 Task: Open software development proposal by pandadoc template from the template gallery.
Action: Mouse moved to (53, 94)
Screenshot: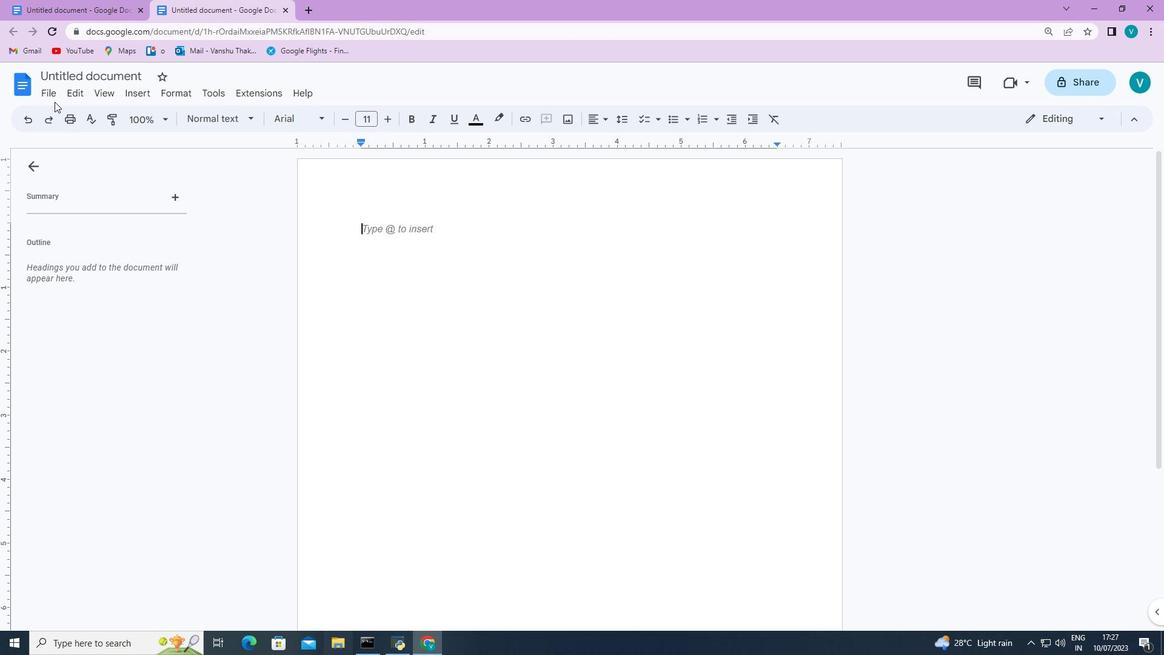 
Action: Mouse pressed left at (53, 94)
Screenshot: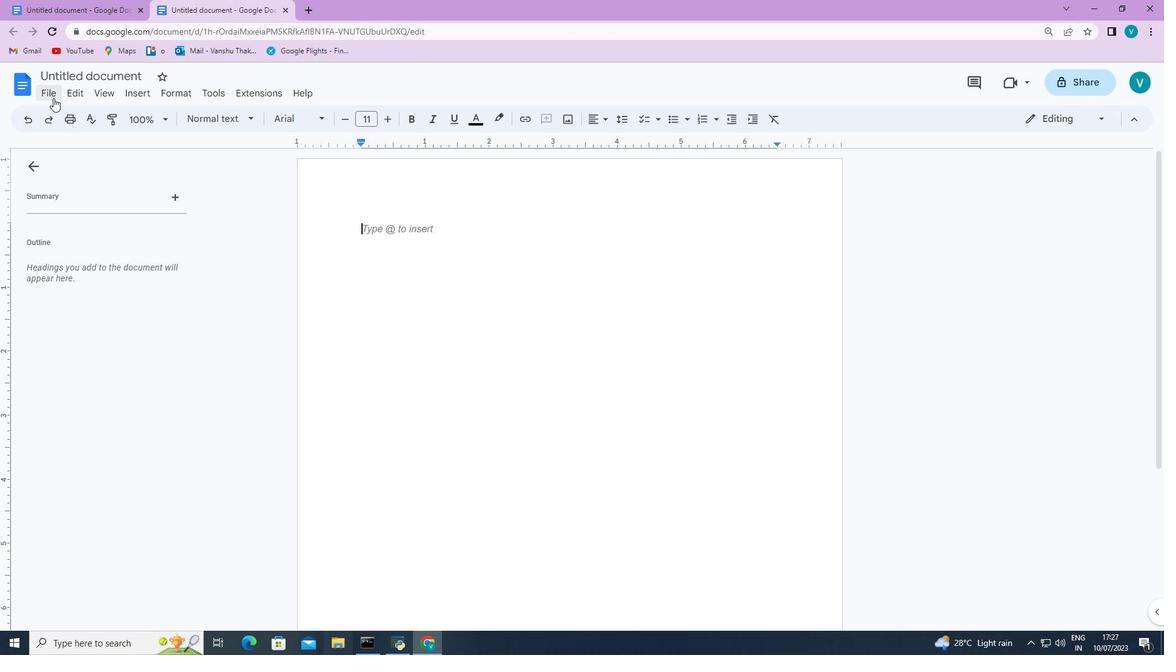 
Action: Mouse moved to (292, 143)
Screenshot: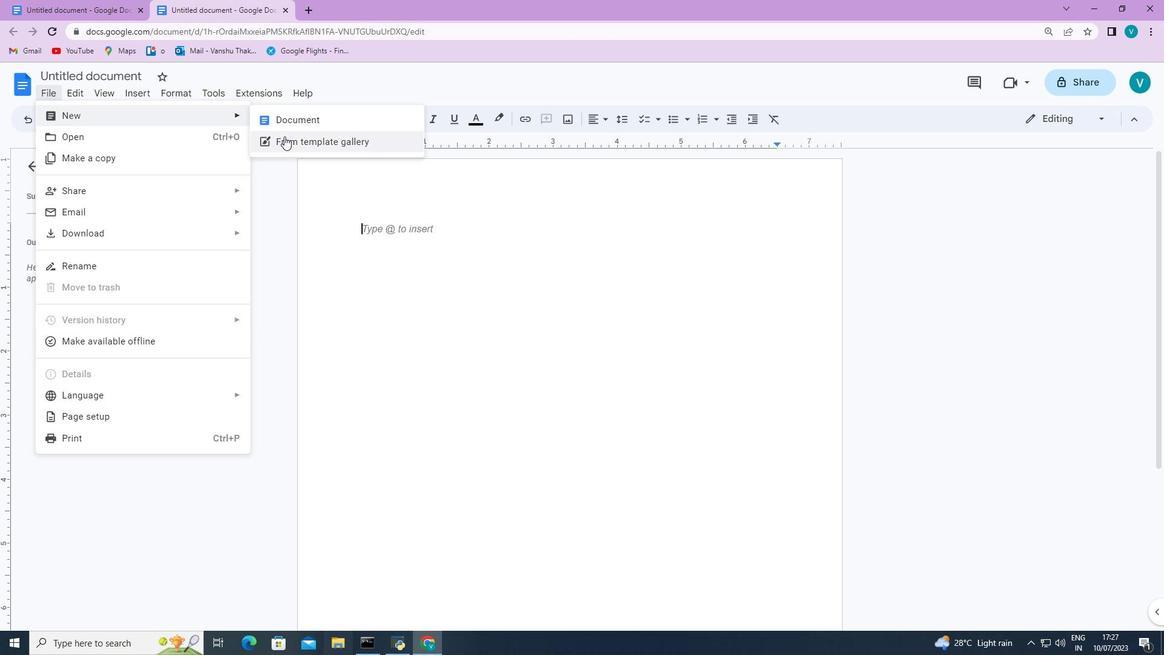 
Action: Mouse pressed left at (292, 143)
Screenshot: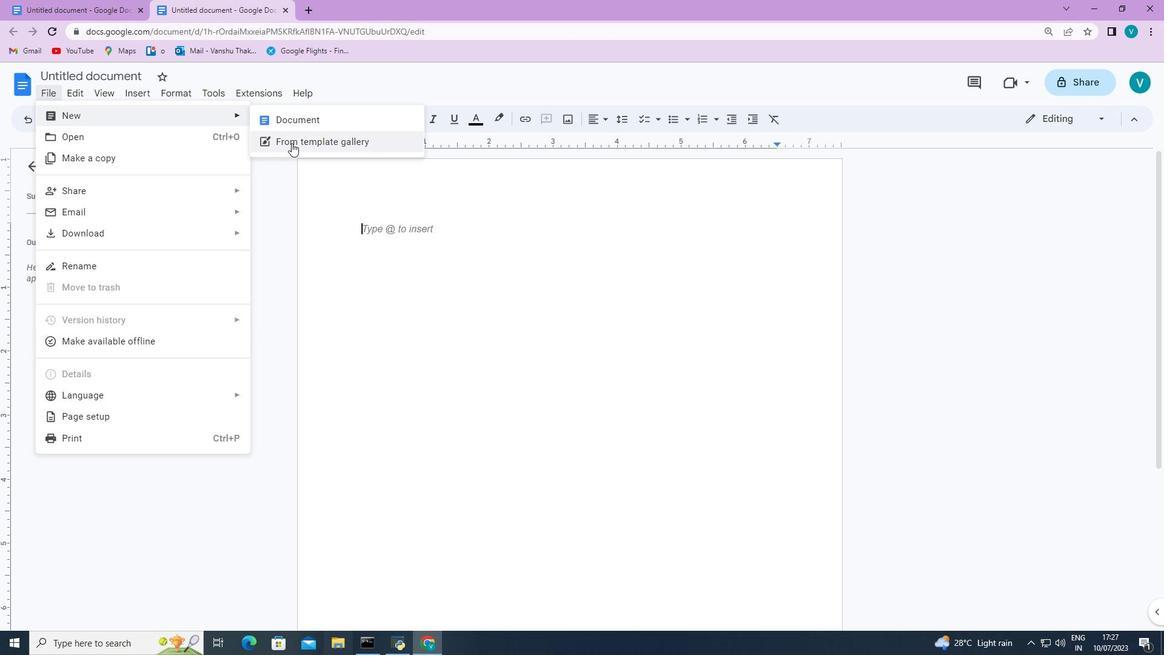 
Action: Mouse moved to (402, 303)
Screenshot: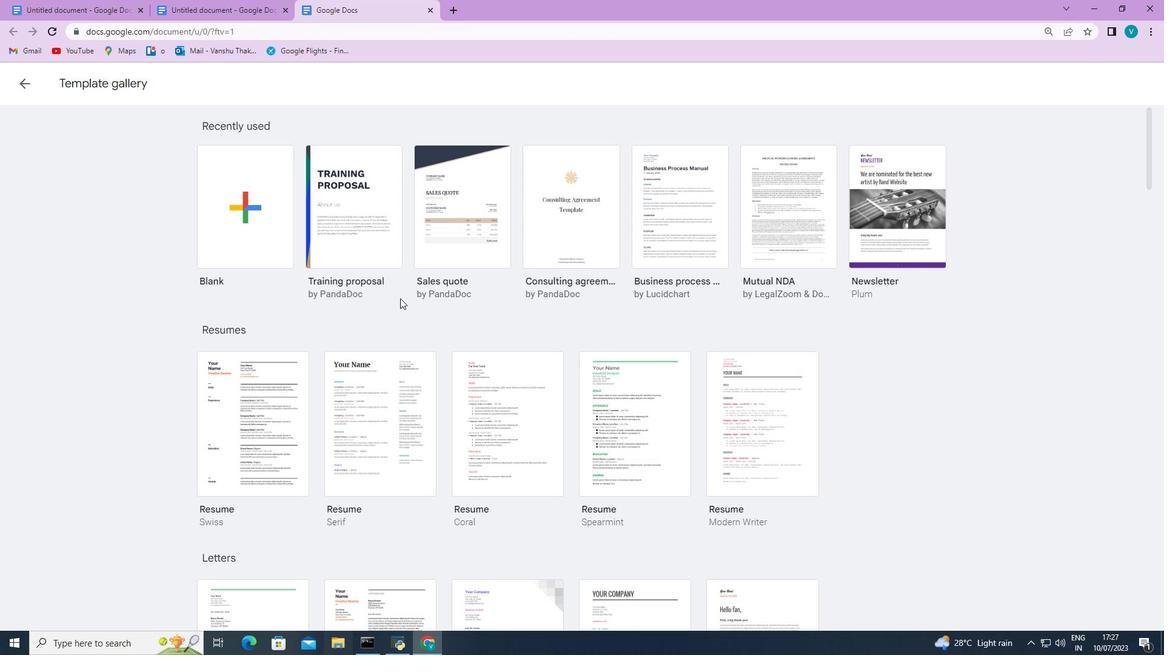 
Action: Mouse scrolled (402, 303) with delta (0, 0)
Screenshot: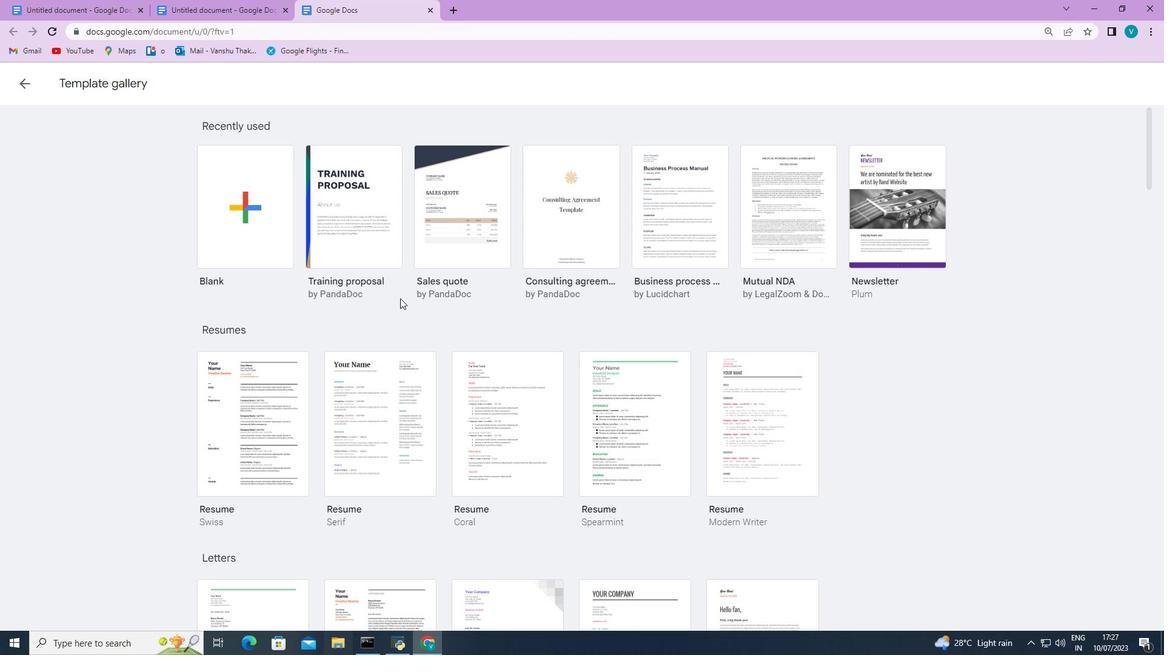 
Action: Mouse moved to (403, 305)
Screenshot: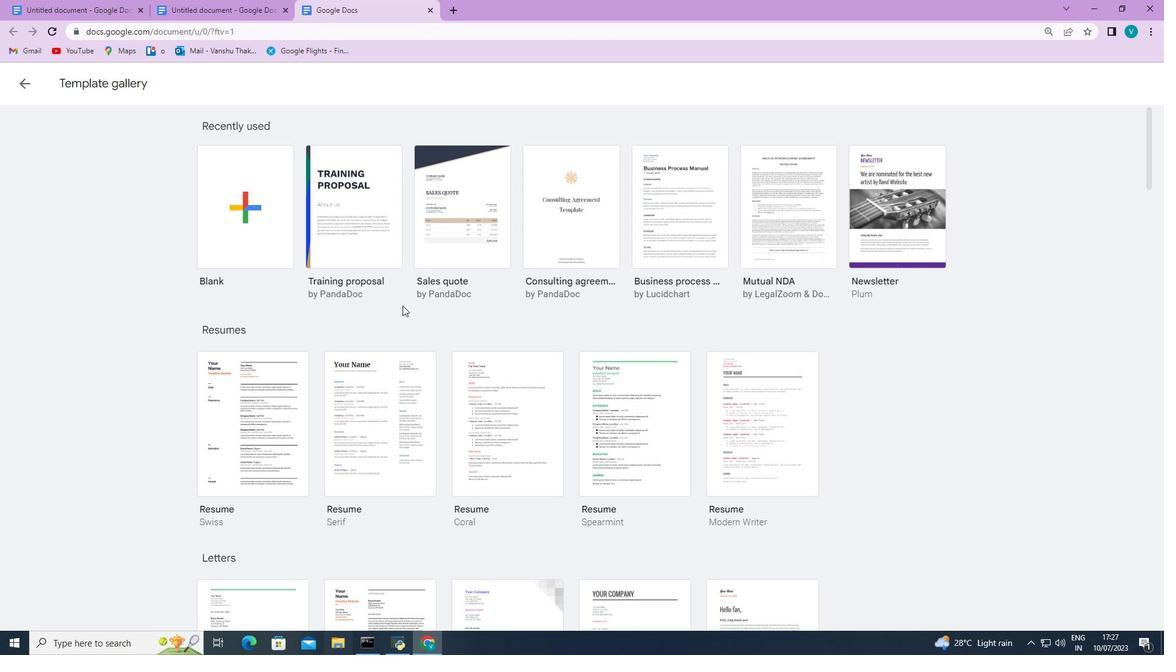 
Action: Mouse scrolled (403, 305) with delta (0, 0)
Screenshot: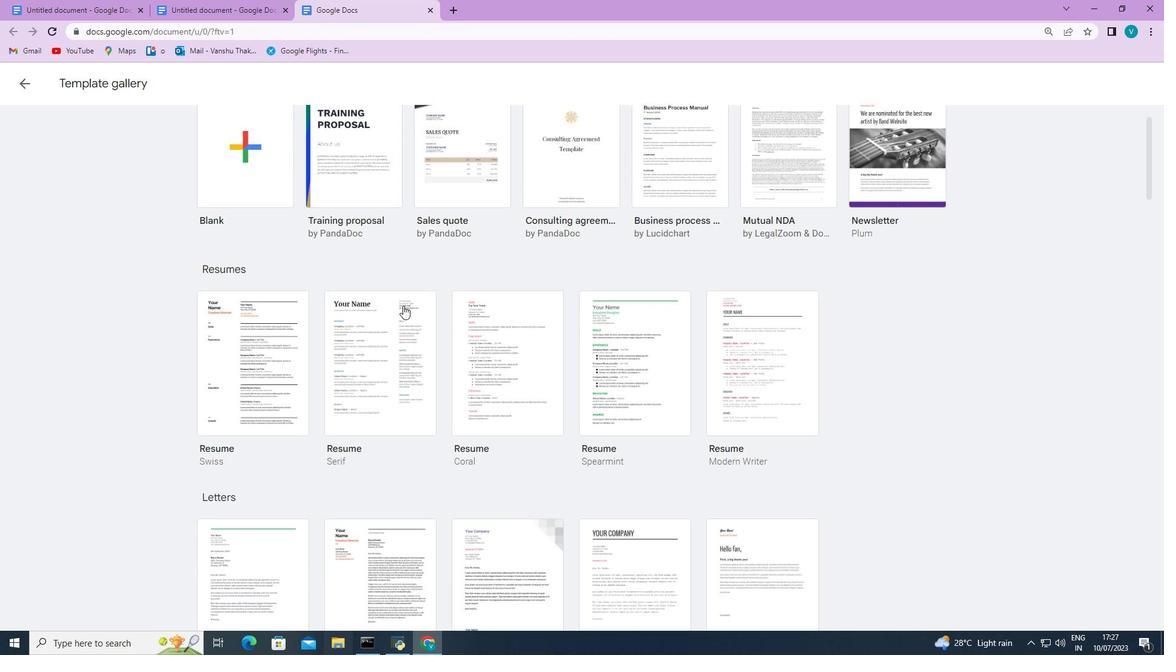 
Action: Mouse scrolled (403, 305) with delta (0, 0)
Screenshot: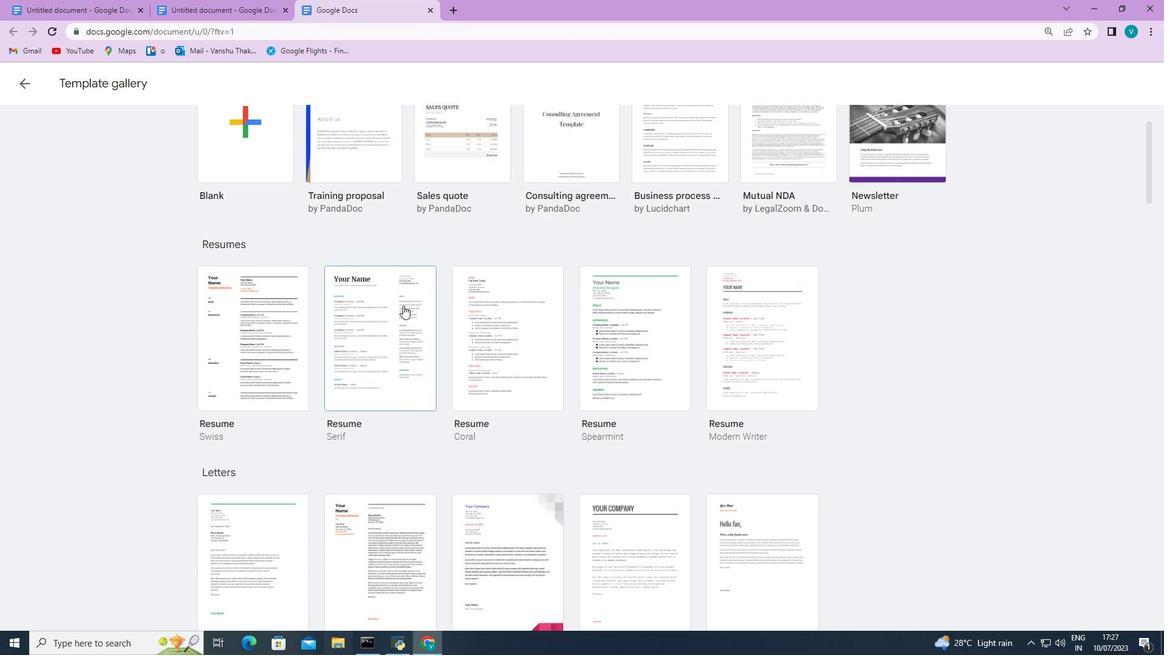 
Action: Mouse scrolled (403, 305) with delta (0, 0)
Screenshot: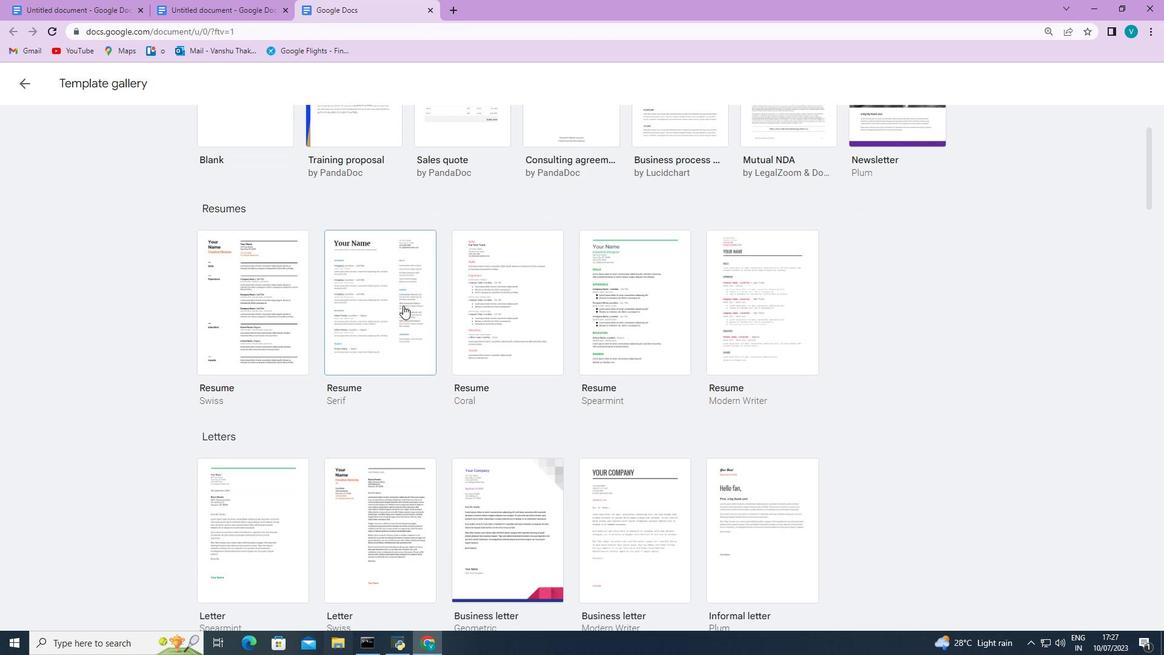 
Action: Mouse scrolled (403, 305) with delta (0, 0)
Screenshot: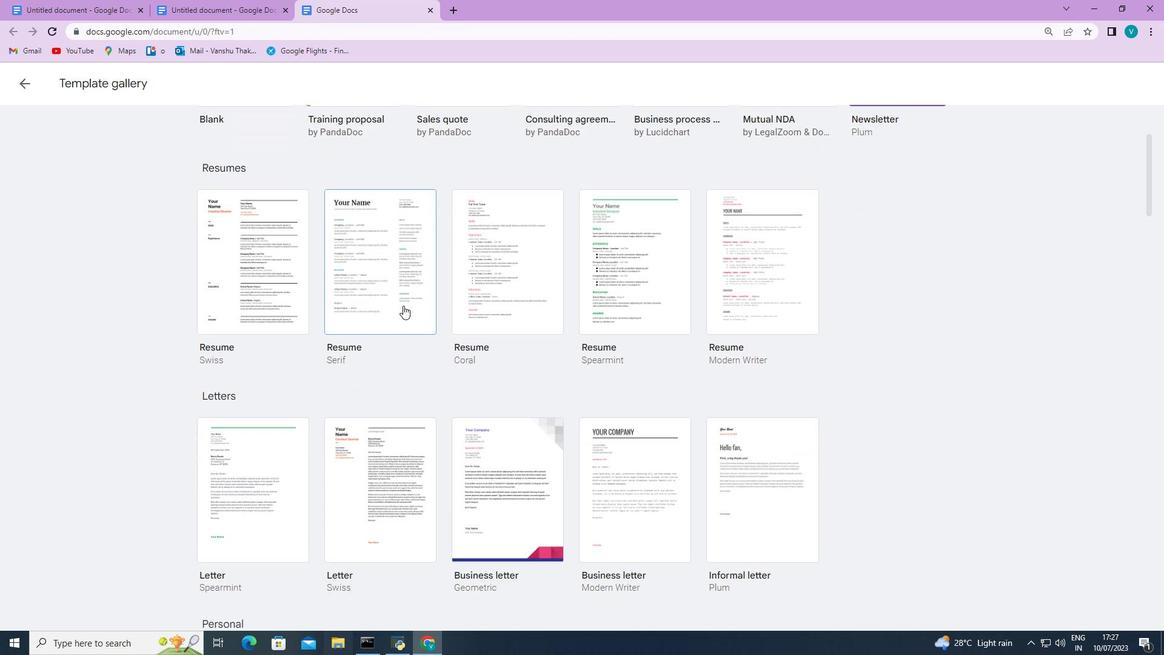 
Action: Mouse scrolled (403, 305) with delta (0, 0)
Screenshot: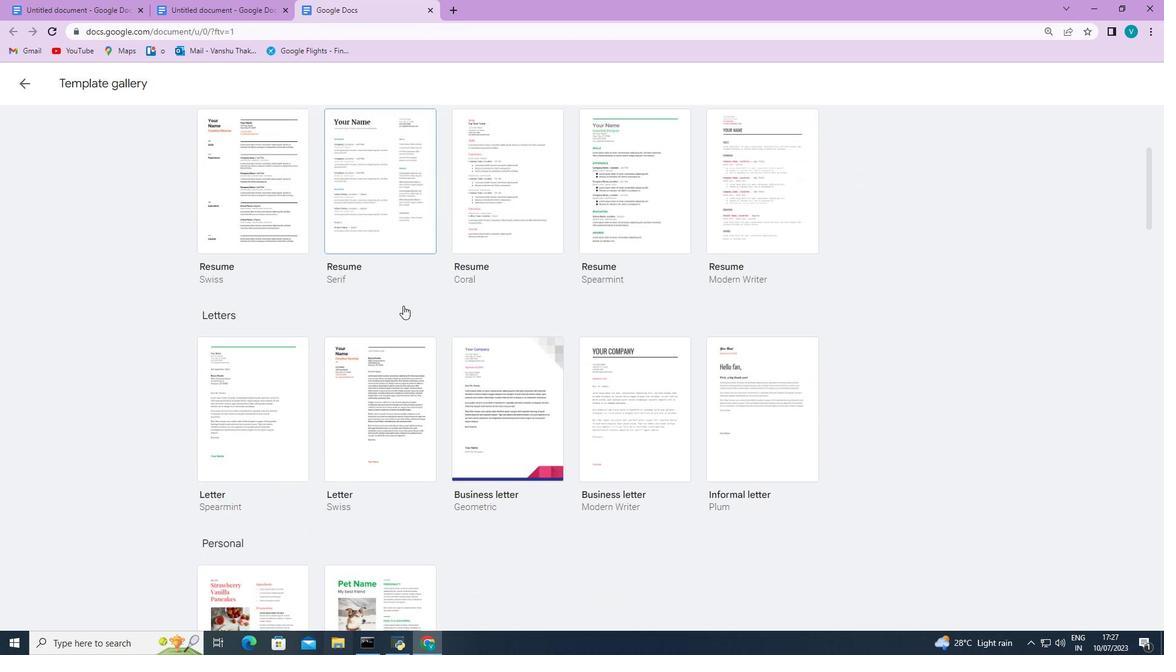 
Action: Mouse scrolled (403, 305) with delta (0, 0)
Screenshot: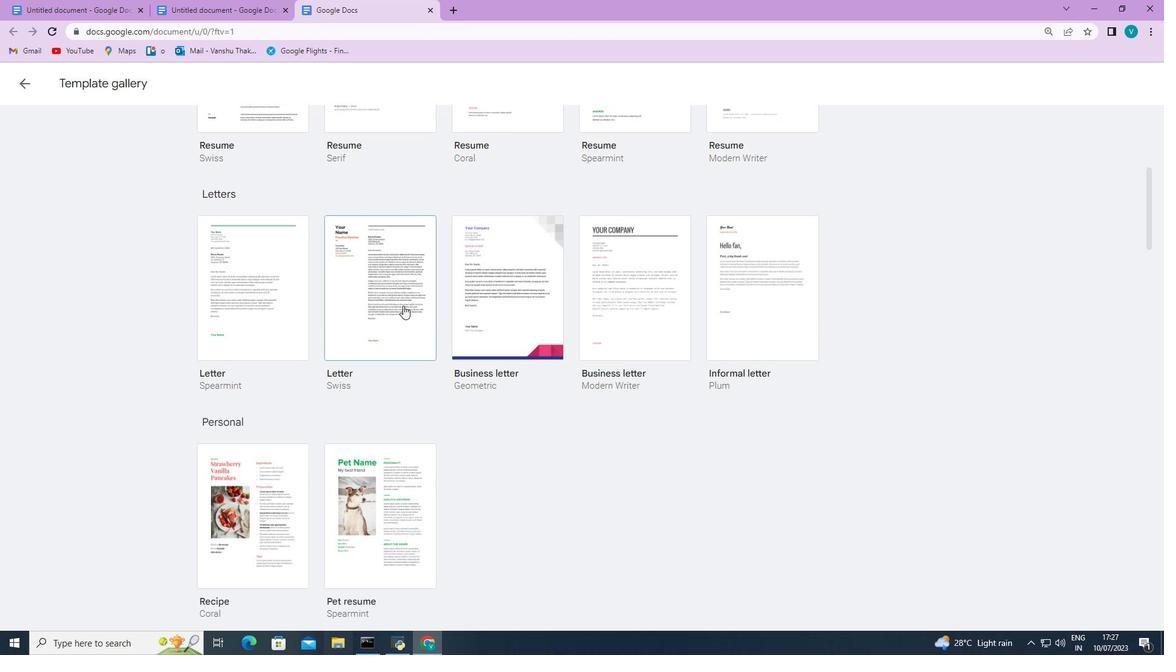 
Action: Mouse scrolled (403, 305) with delta (0, 0)
Screenshot: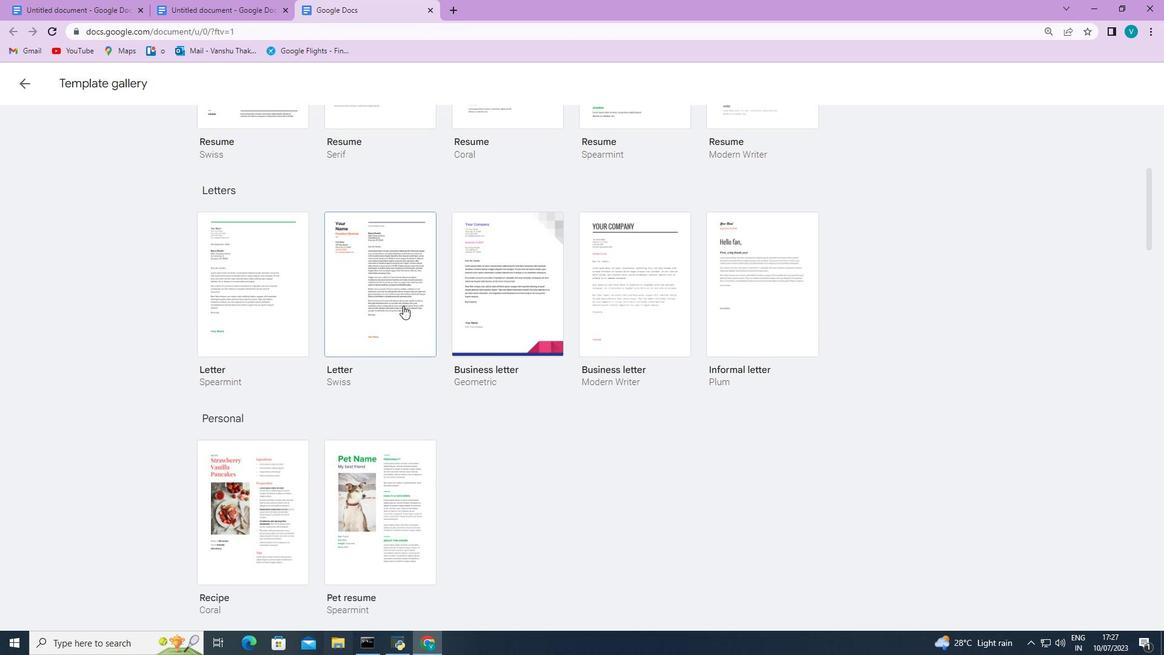 
Action: Mouse scrolled (403, 305) with delta (0, 0)
Screenshot: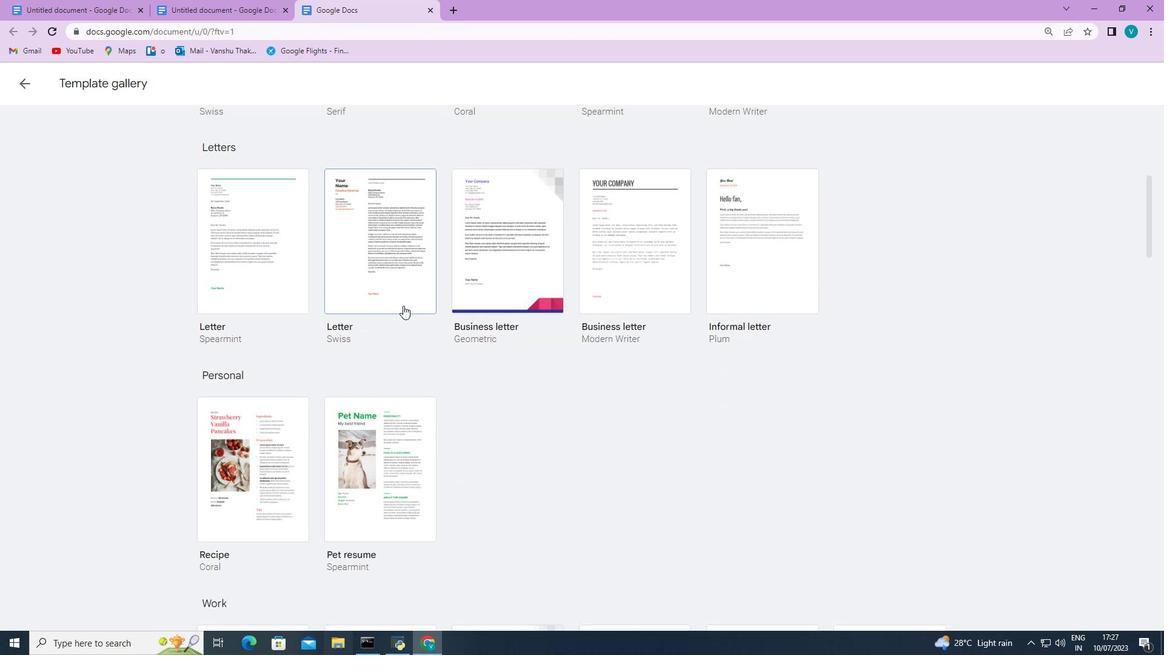 
Action: Mouse scrolled (403, 305) with delta (0, 0)
Screenshot: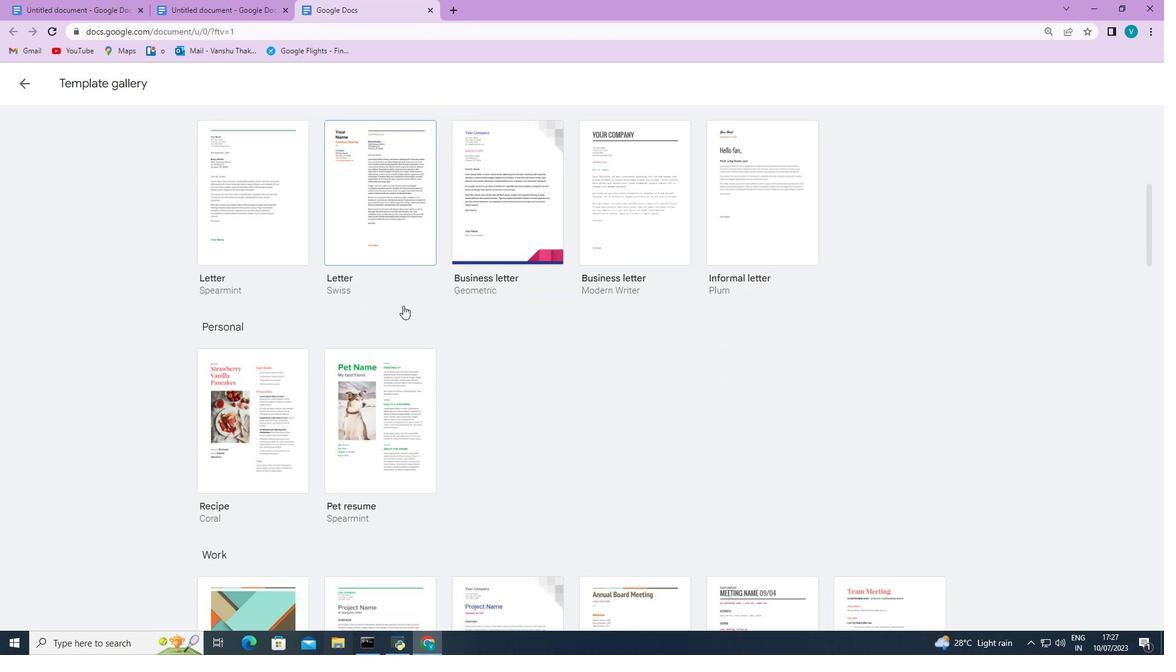 
Action: Mouse scrolled (403, 305) with delta (0, 0)
Screenshot: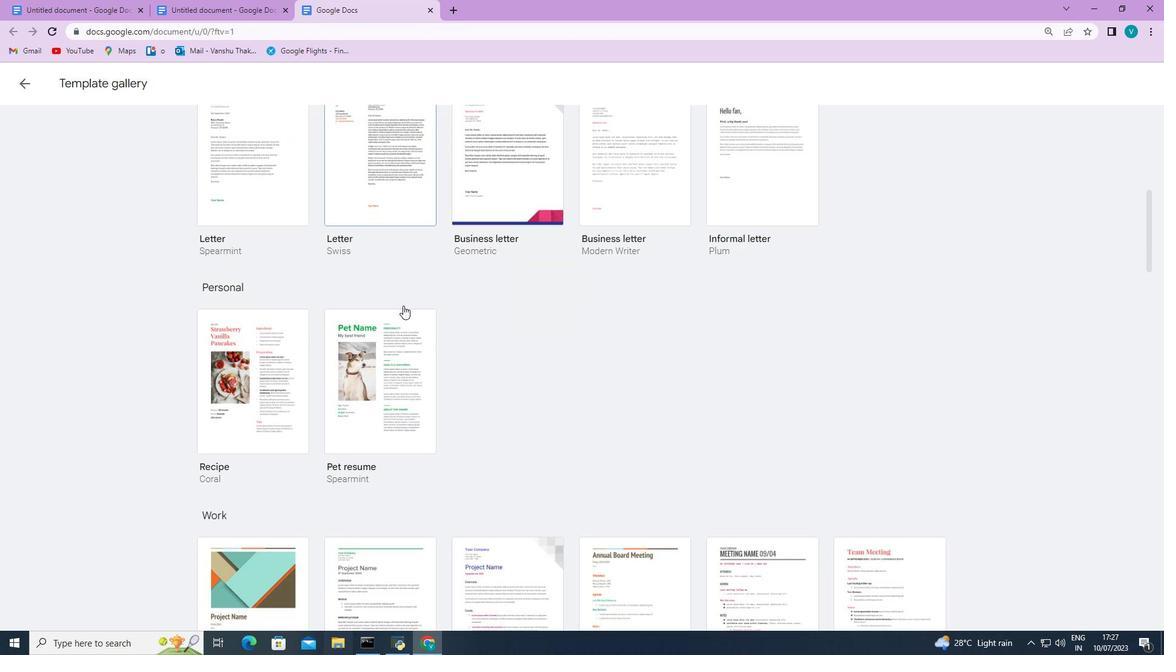 
Action: Mouse scrolled (403, 305) with delta (0, 0)
Screenshot: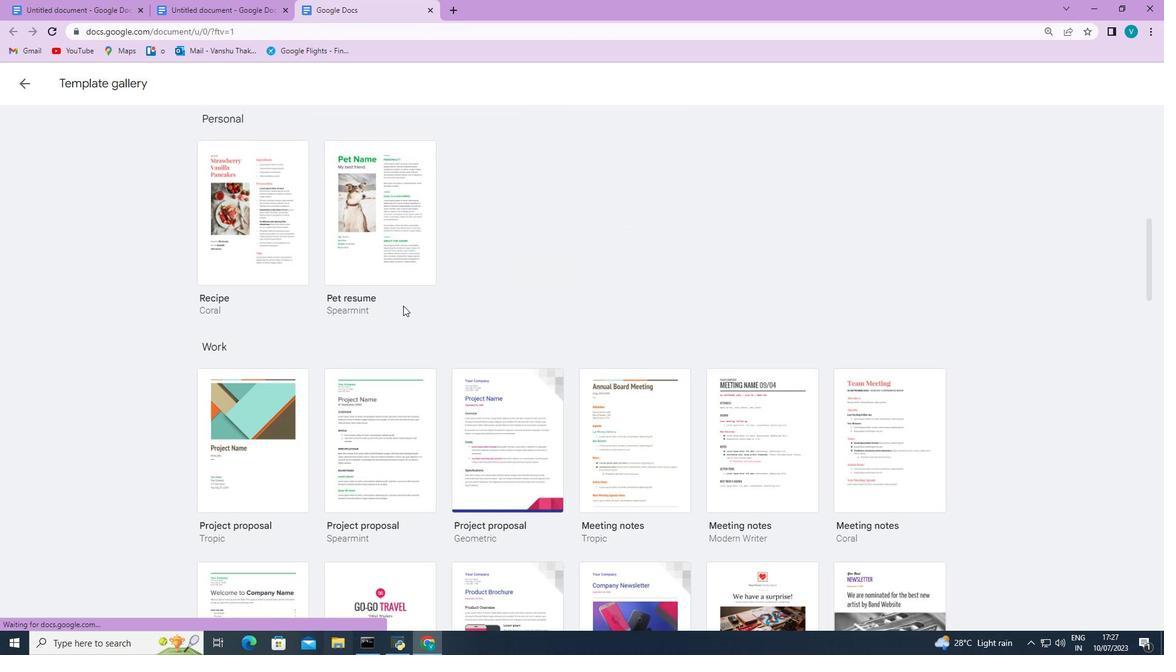 
Action: Mouse scrolled (403, 305) with delta (0, 0)
Screenshot: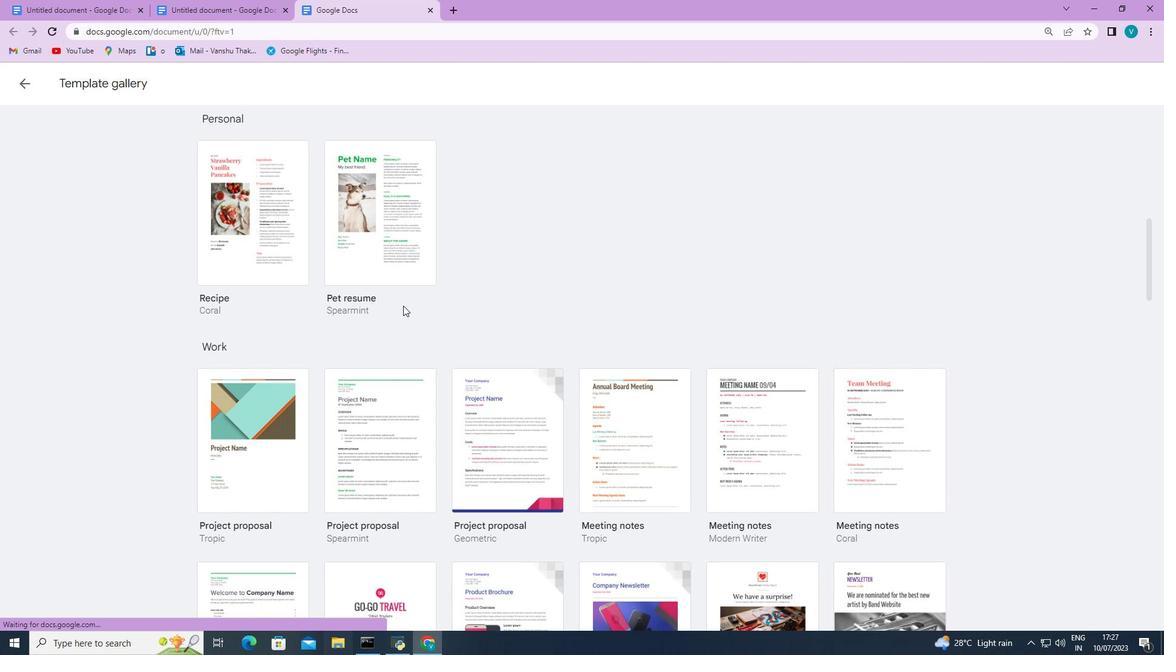
Action: Mouse scrolled (403, 305) with delta (0, 0)
Screenshot: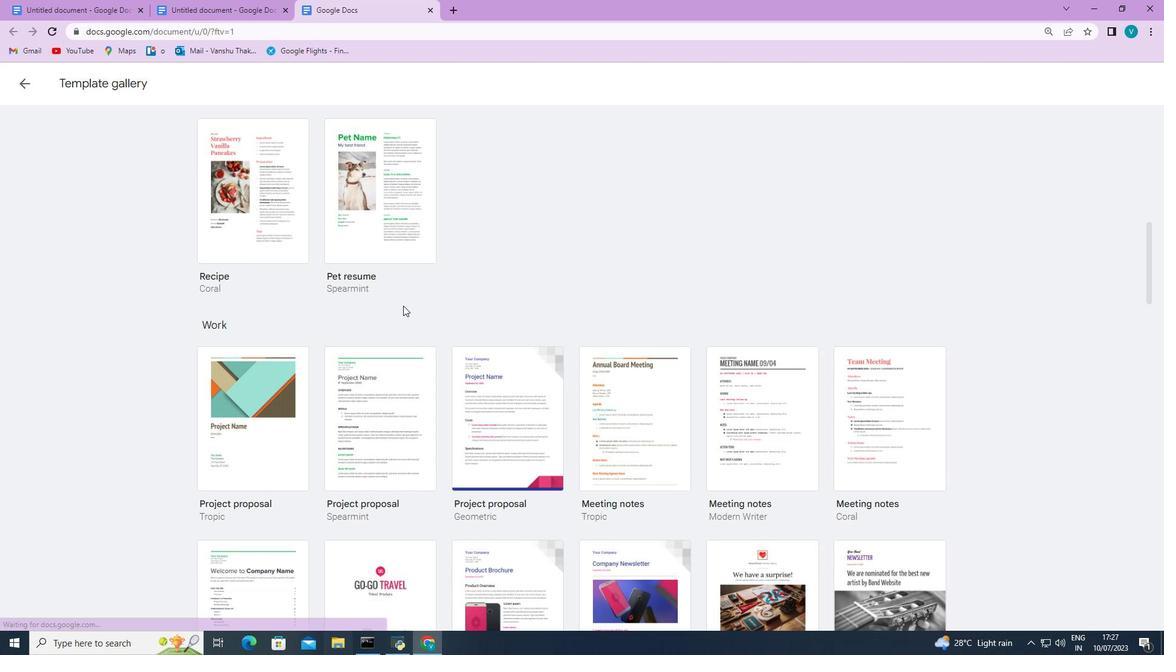 
Action: Mouse scrolled (403, 305) with delta (0, 0)
Screenshot: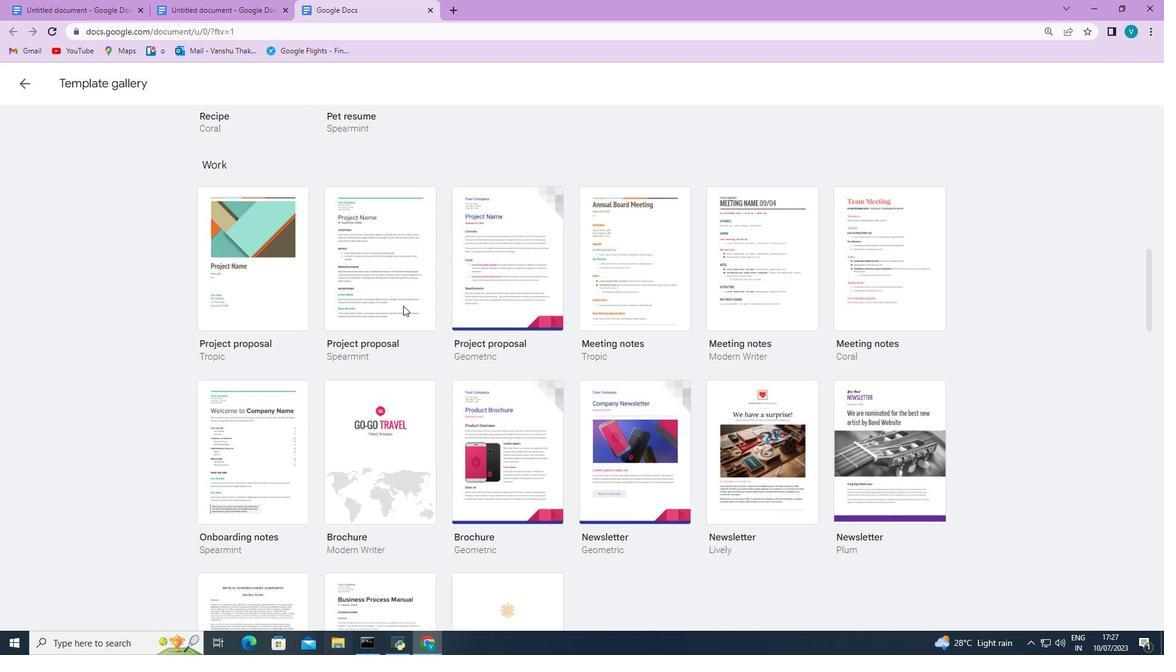 
Action: Mouse scrolled (403, 305) with delta (0, 0)
Screenshot: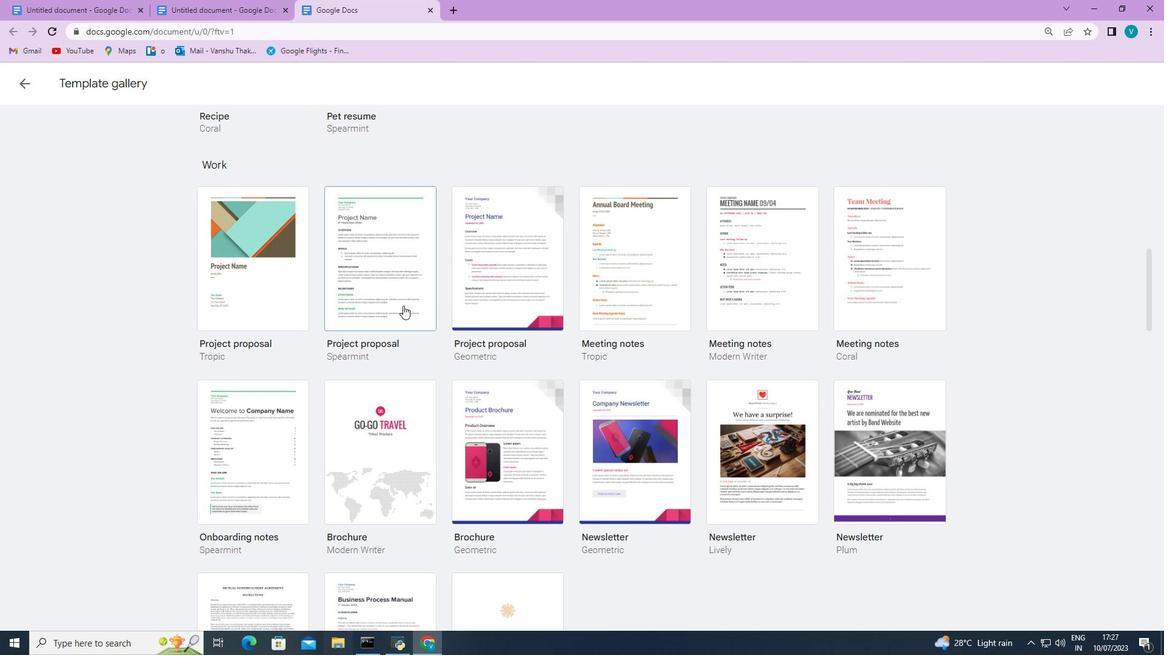 
Action: Mouse scrolled (403, 305) with delta (0, 0)
Screenshot: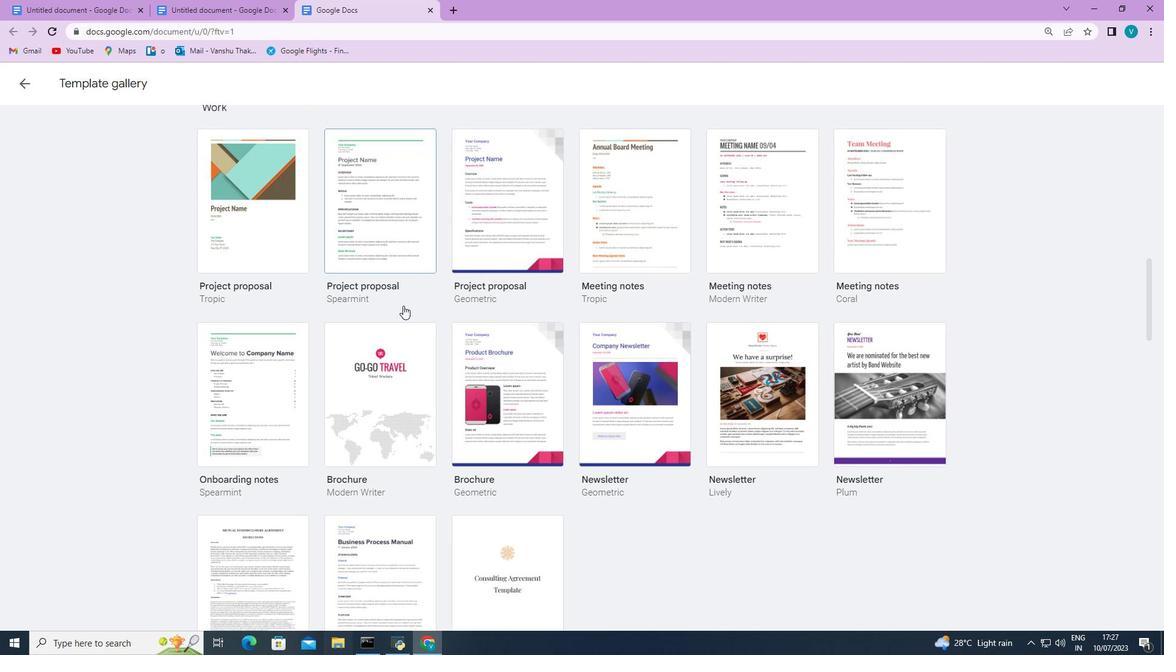 
Action: Mouse scrolled (403, 305) with delta (0, 0)
Screenshot: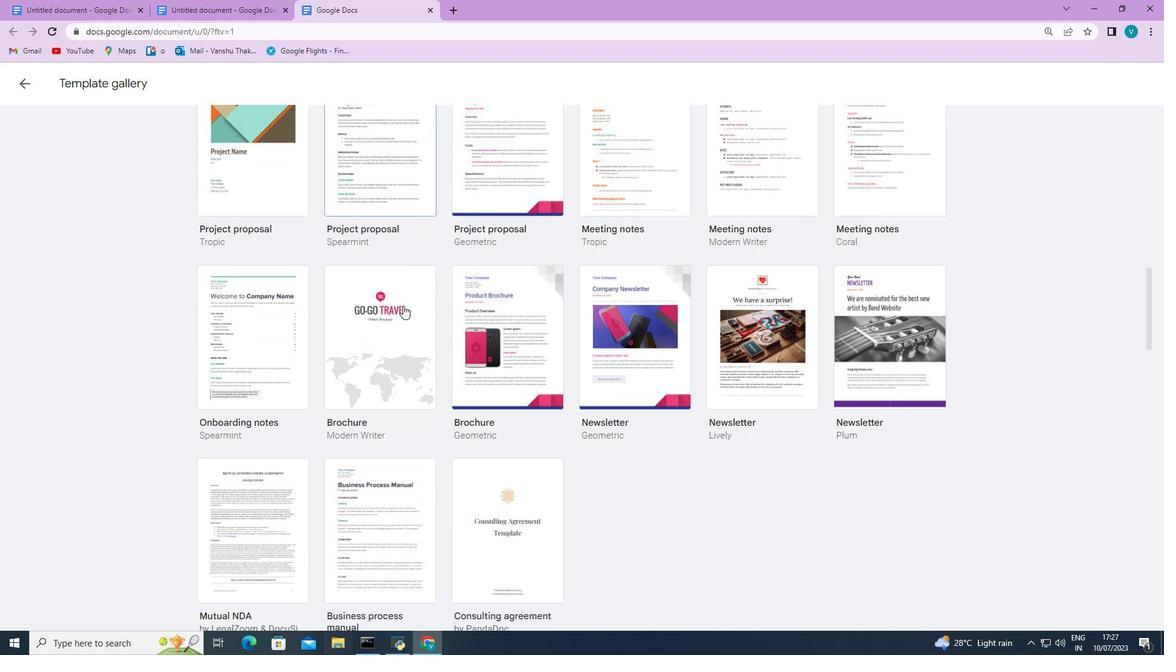 
Action: Mouse scrolled (403, 305) with delta (0, 0)
Screenshot: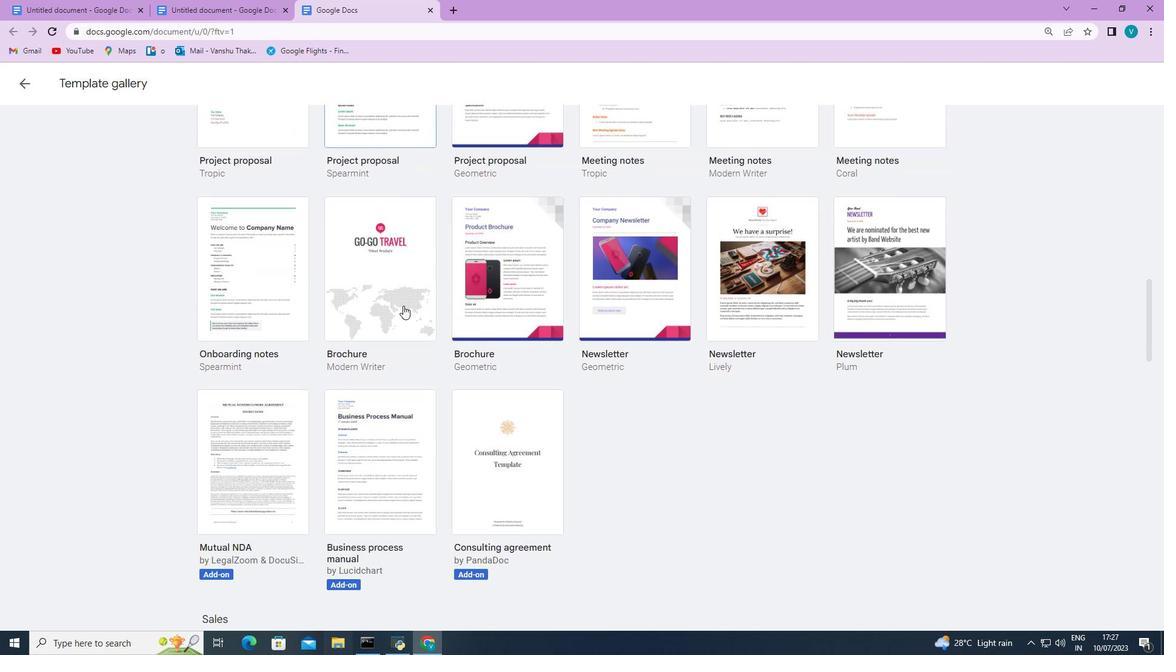 
Action: Mouse scrolled (403, 305) with delta (0, 0)
Screenshot: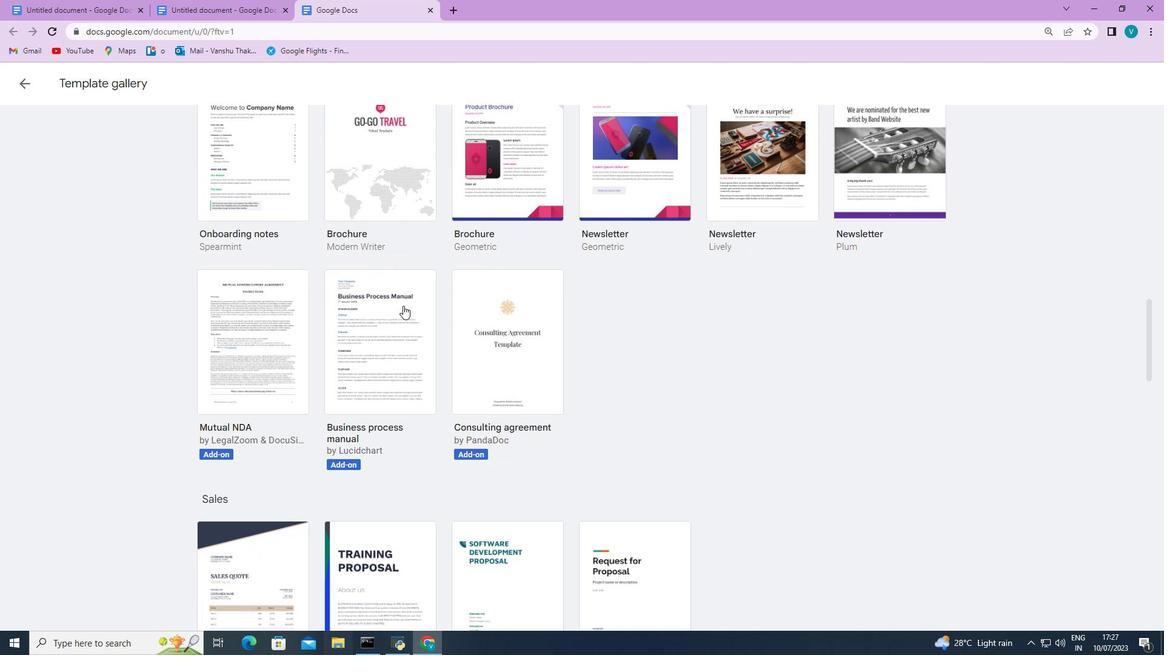 
Action: Mouse scrolled (403, 305) with delta (0, 0)
Screenshot: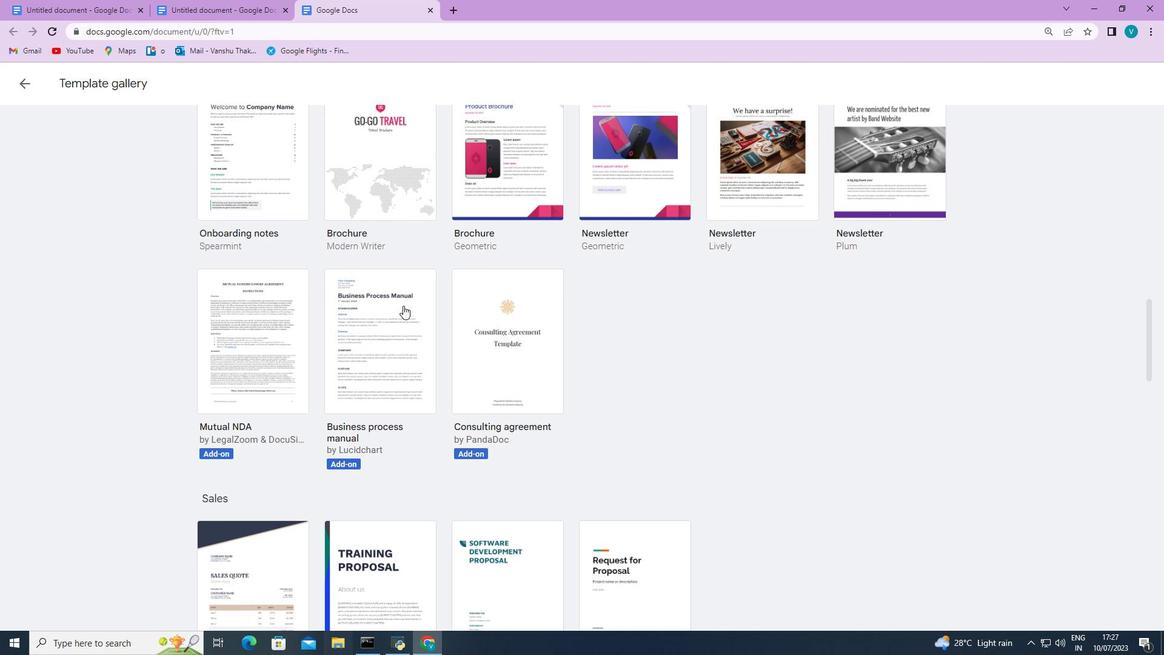 
Action: Mouse scrolled (403, 305) with delta (0, 0)
Screenshot: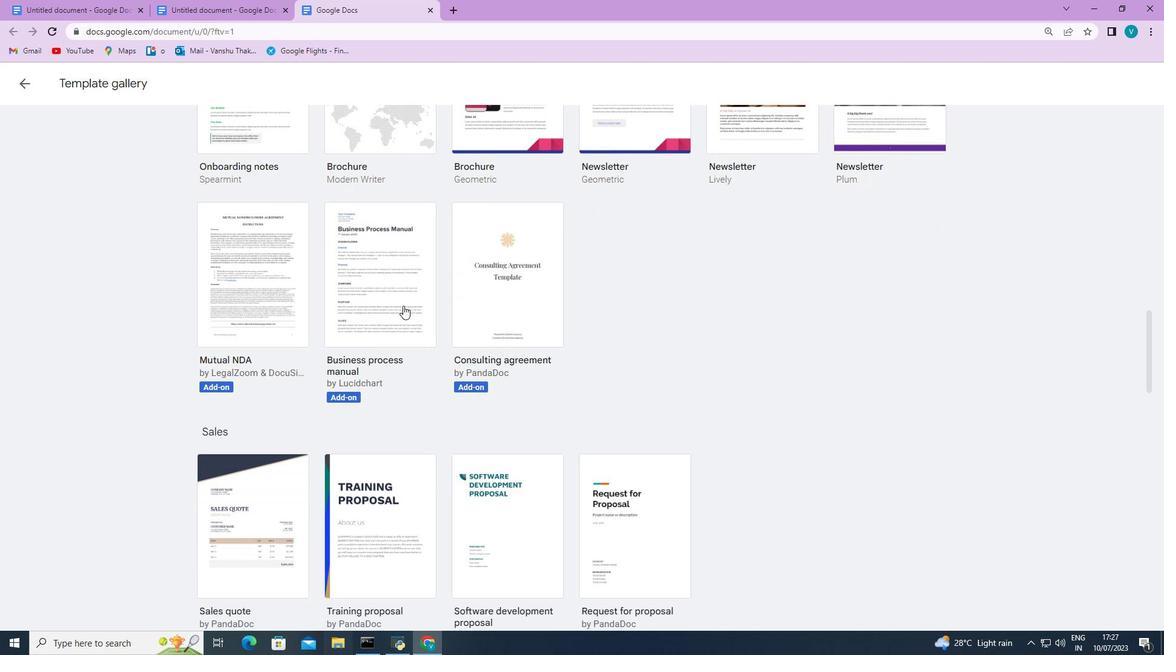 
Action: Mouse moved to (490, 369)
Screenshot: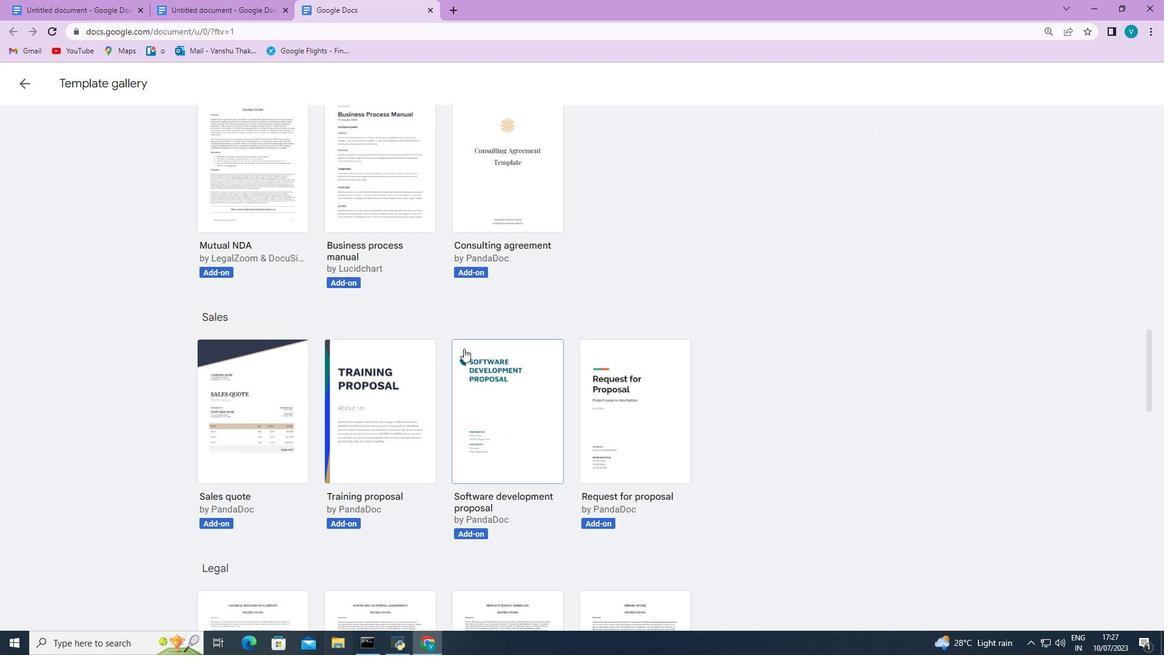 
Action: Mouse pressed left at (490, 369)
Screenshot: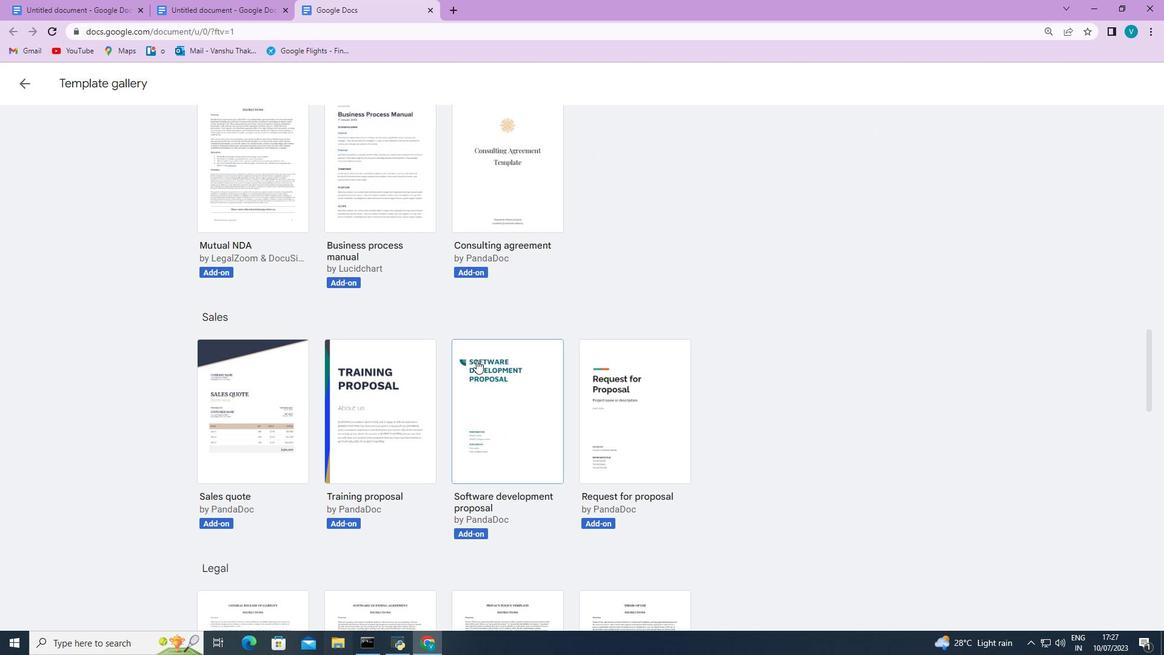 
Action: Mouse moved to (491, 369)
Screenshot: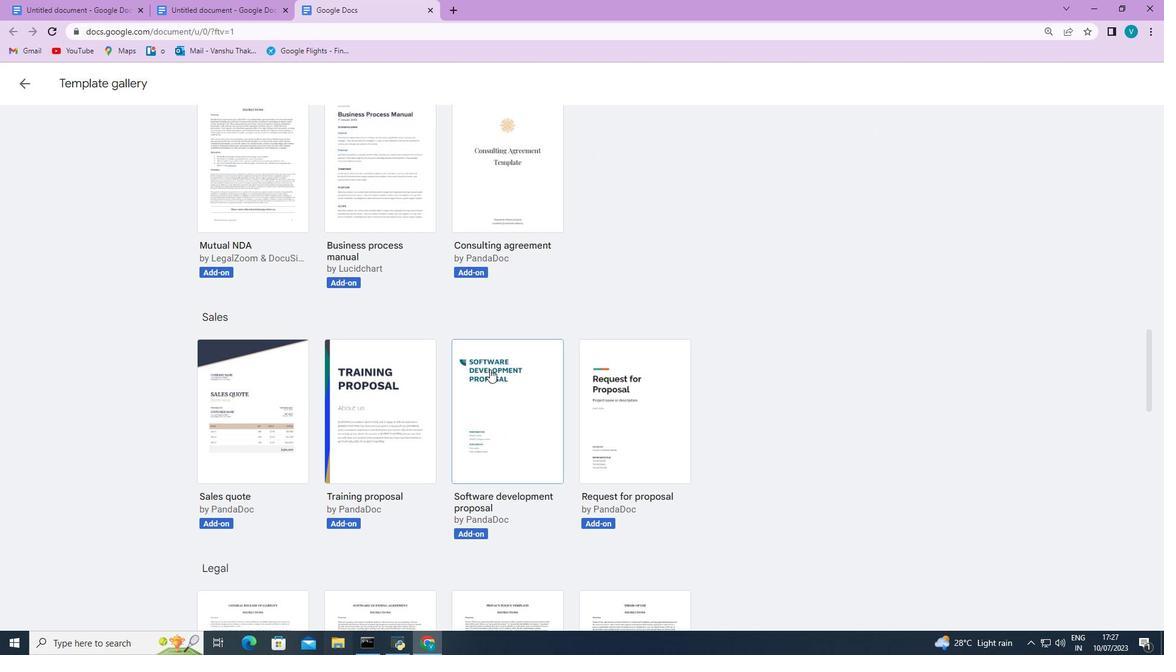 
